 Task: Check the number of homes sold in the last 3 years.
Action: Mouse moved to (680, 216)
Screenshot: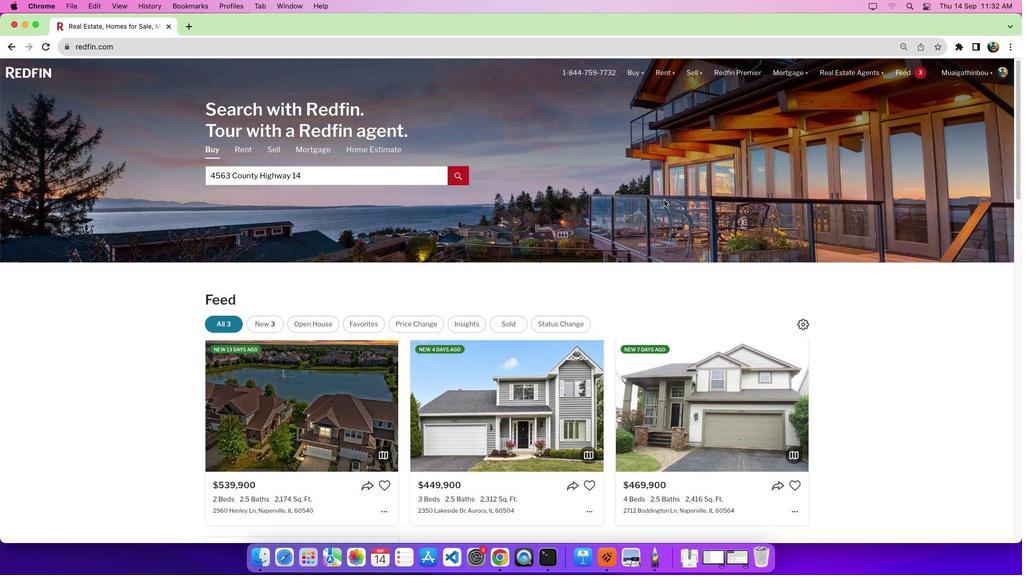 
Action: Mouse scrolled (680, 216) with delta (0, 0)
Screenshot: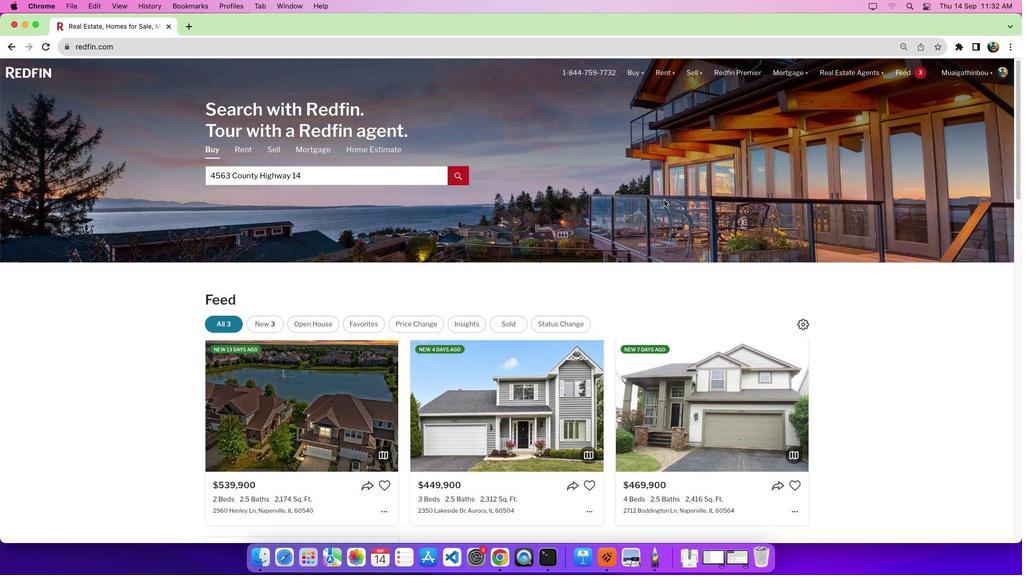 
Action: Mouse moved to (671, 220)
Screenshot: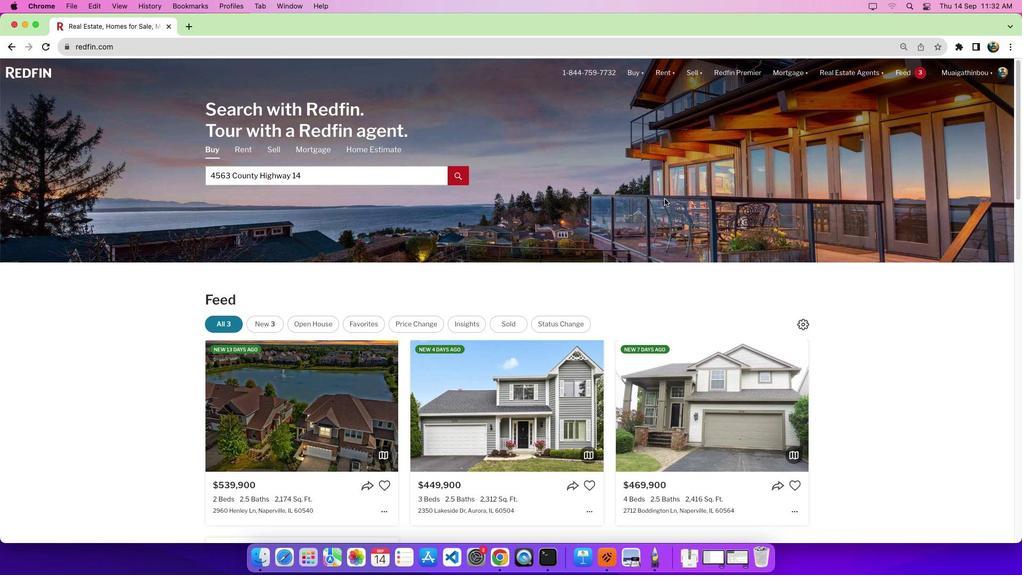 
Action: Mouse scrolled (671, 220) with delta (0, 0)
Screenshot: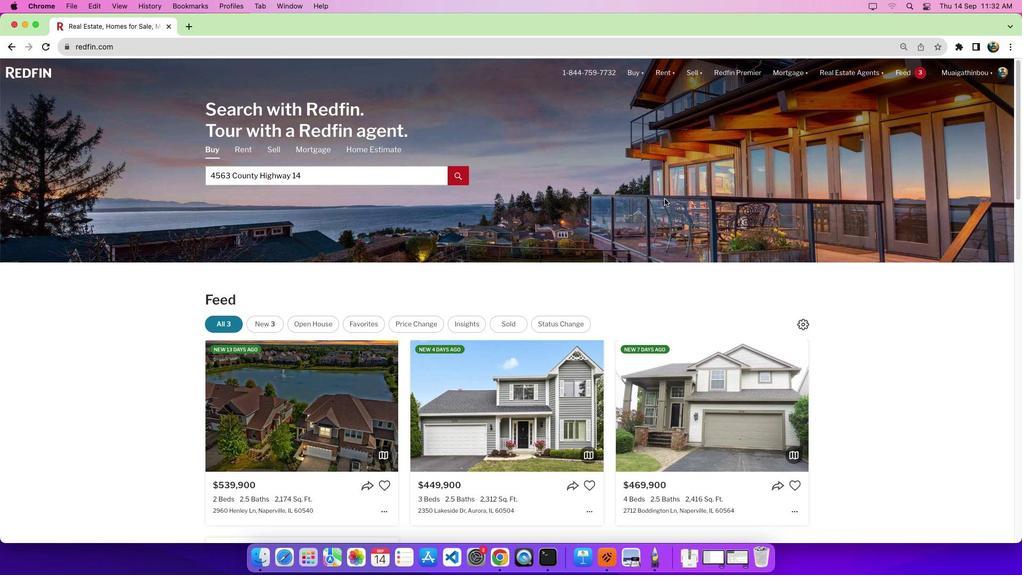 
Action: Mouse moved to (669, 218)
Screenshot: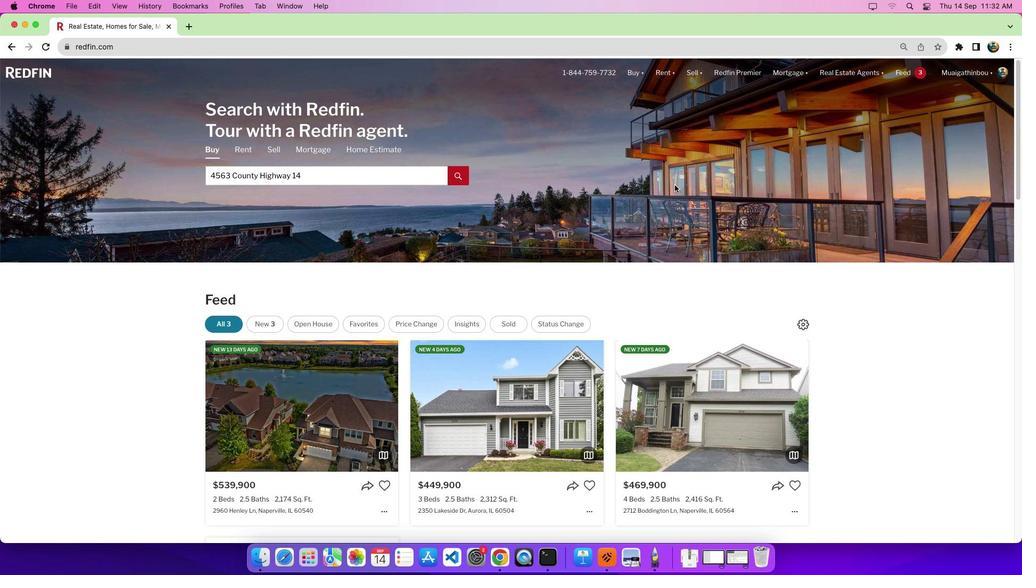 
Action: Mouse scrolled (669, 218) with delta (0, 4)
Screenshot: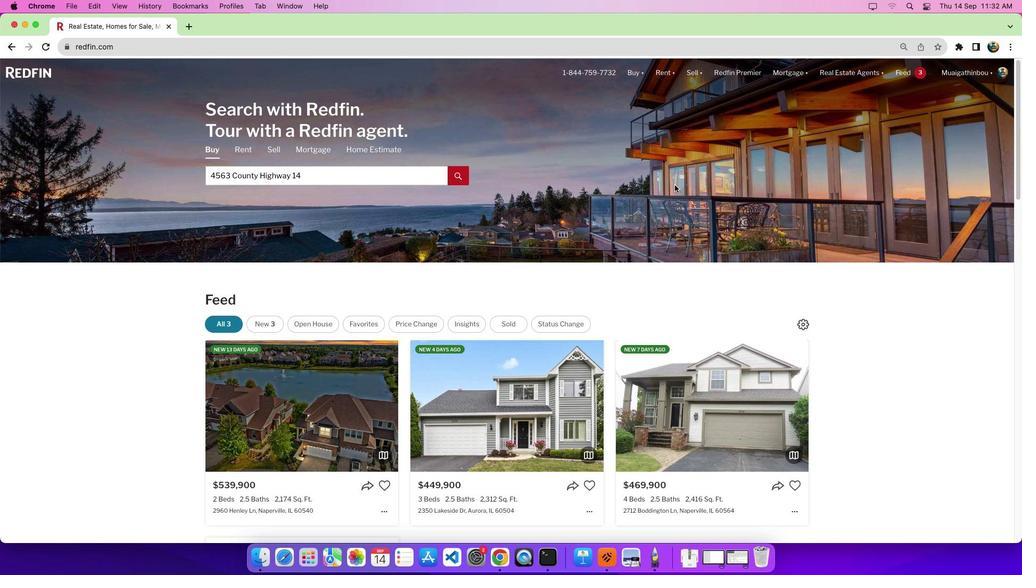 
Action: Mouse moved to (664, 200)
Screenshot: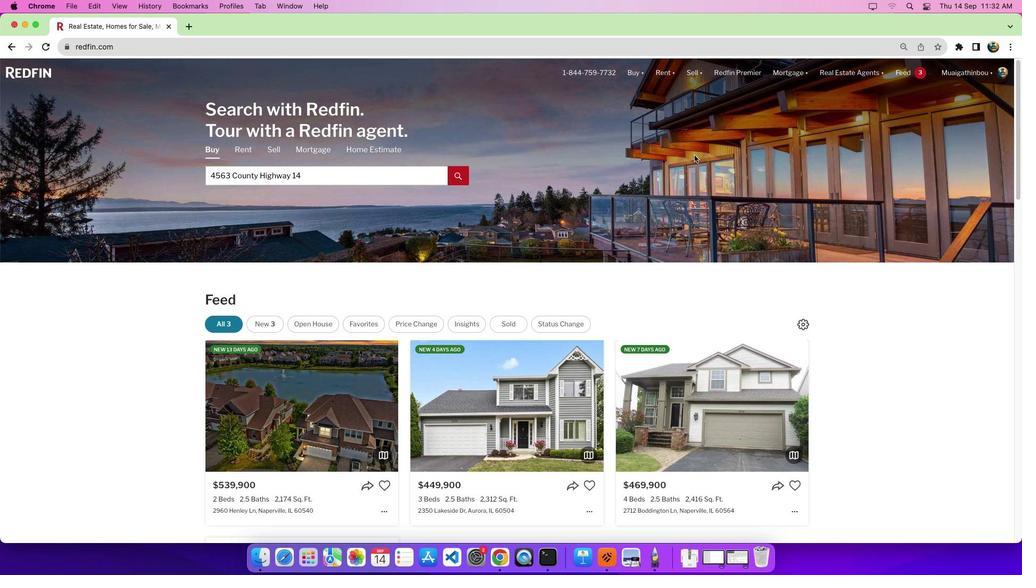 
Action: Mouse scrolled (664, 200) with delta (0, 6)
Screenshot: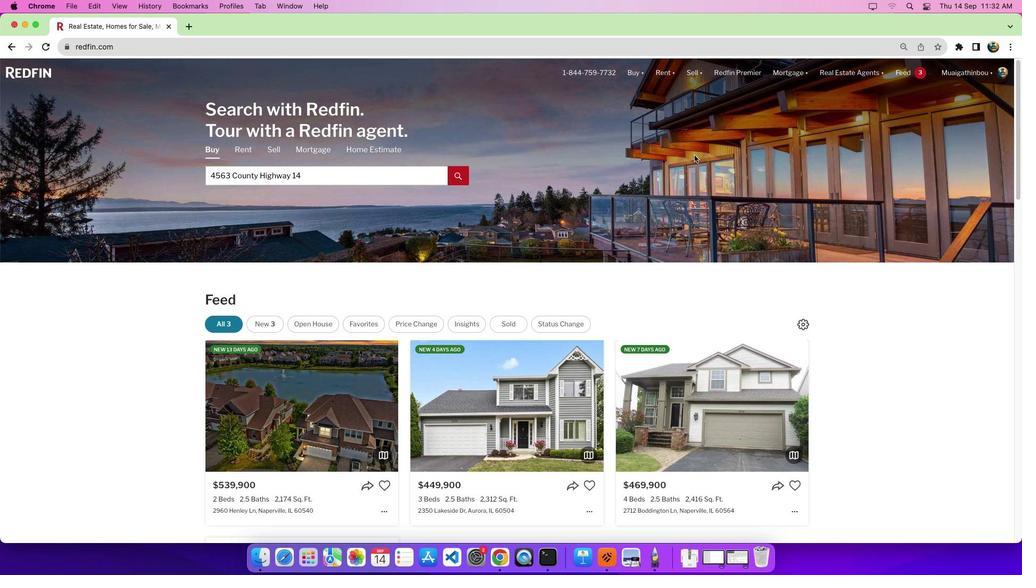 
Action: Mouse moved to (821, 150)
Screenshot: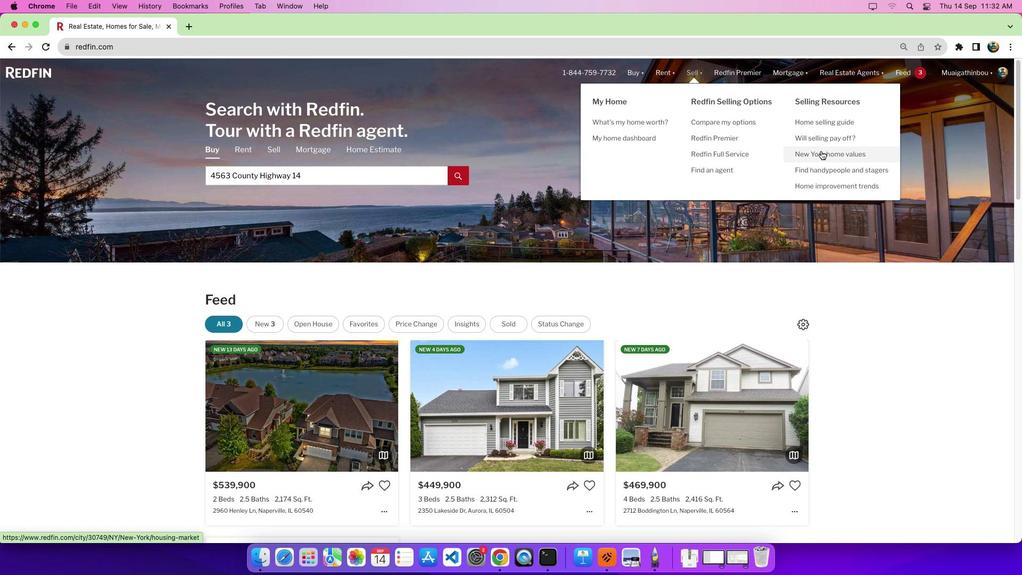 
Action: Mouse pressed left at (821, 150)
Screenshot: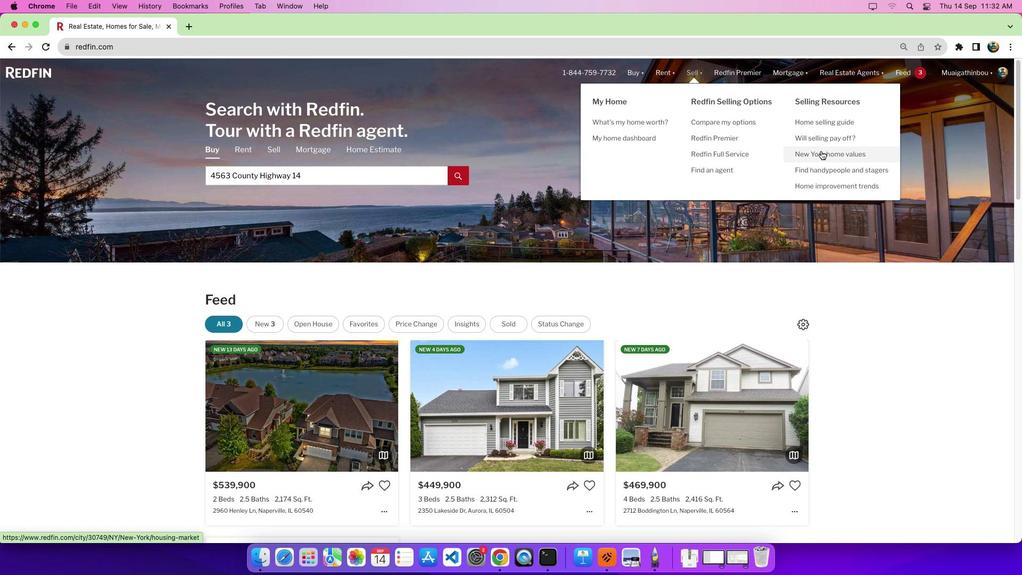 
Action: Mouse moved to (371, 217)
Screenshot: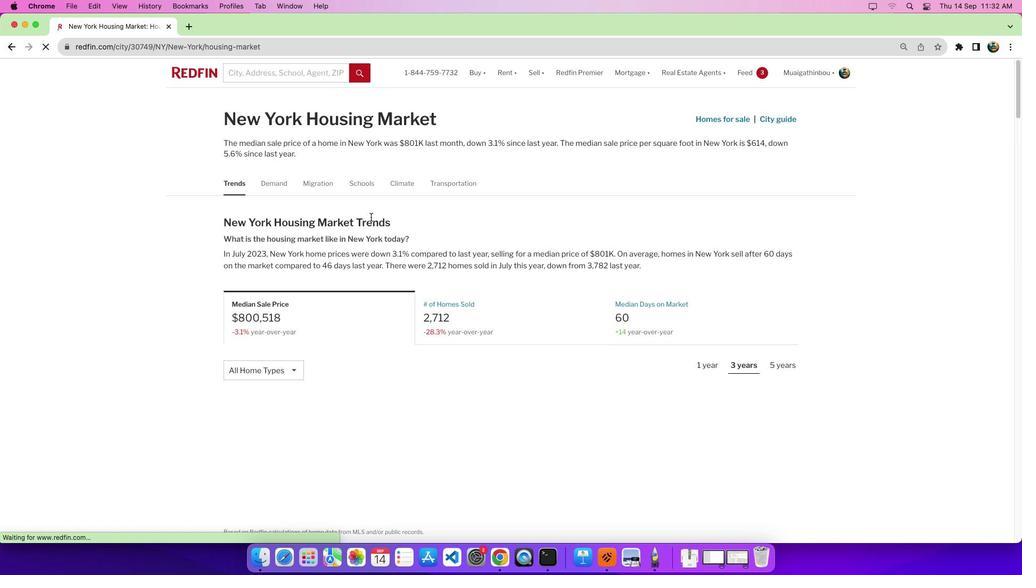 
Action: Mouse scrolled (371, 217) with delta (0, 0)
Screenshot: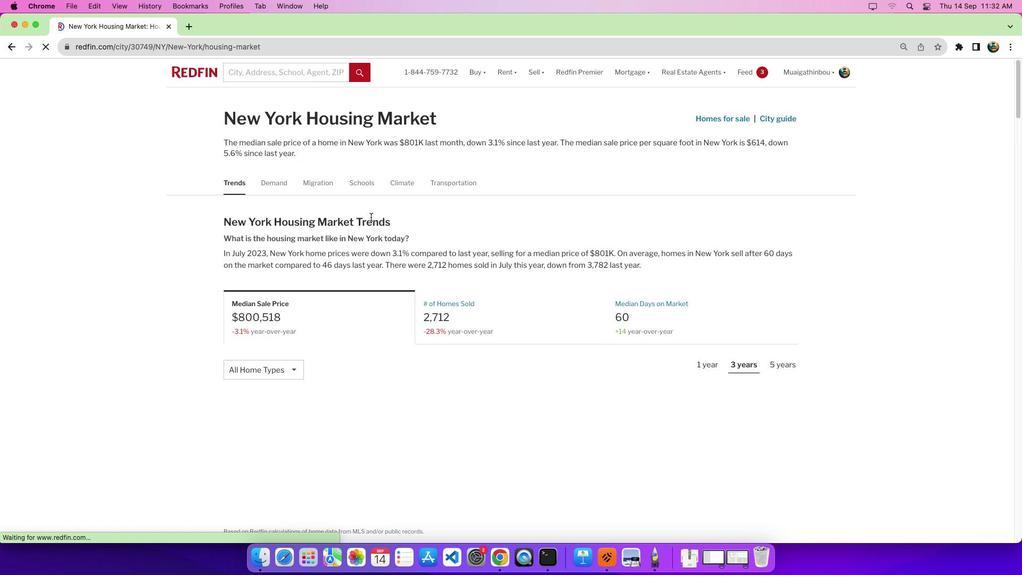 
Action: Mouse scrolled (371, 217) with delta (0, 0)
Screenshot: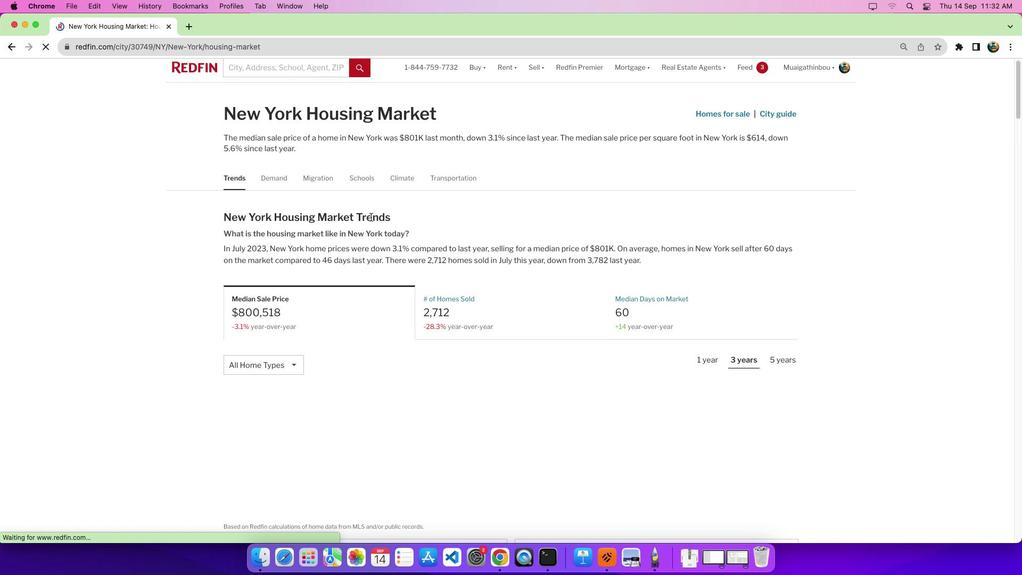 
Action: Mouse scrolled (371, 217) with delta (0, 0)
Screenshot: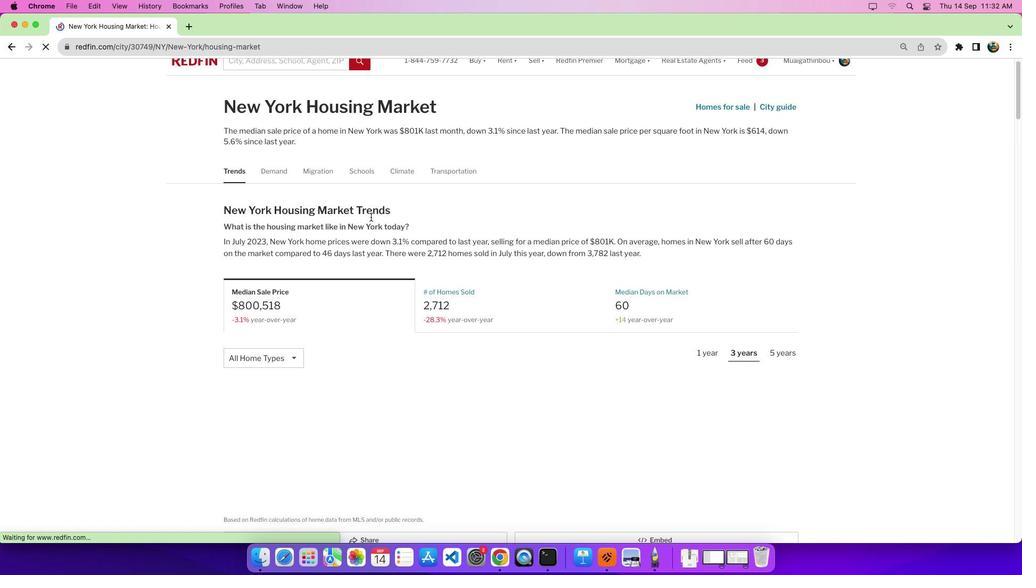 
Action: Mouse moved to (455, 275)
Screenshot: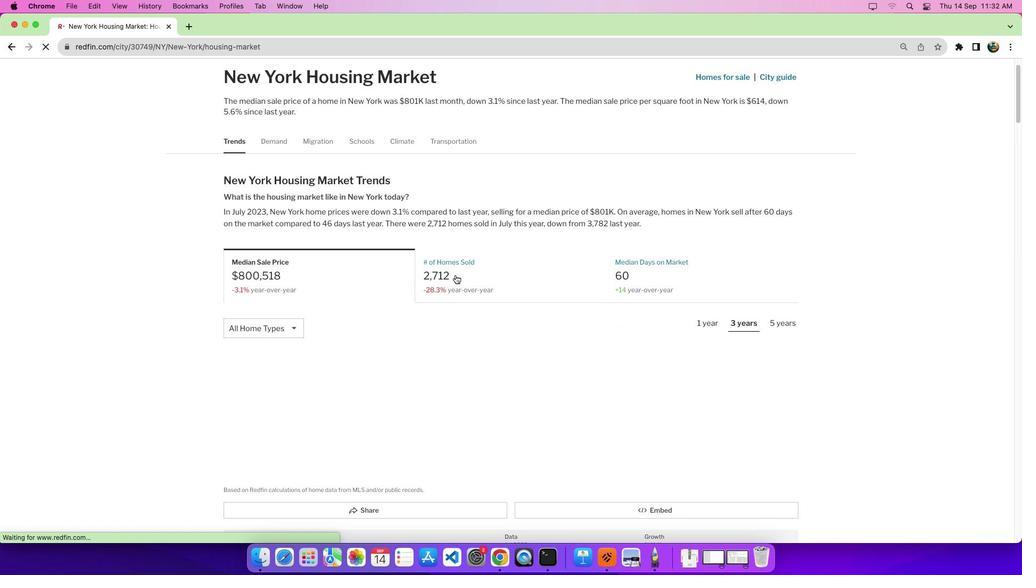 
Action: Mouse pressed left at (455, 275)
Screenshot: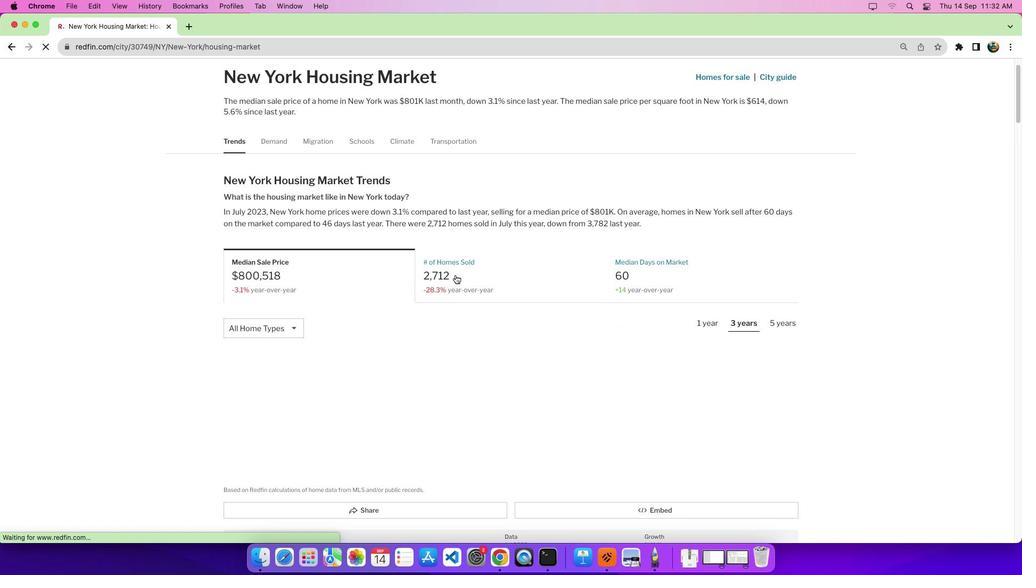
Action: Mouse moved to (455, 276)
Screenshot: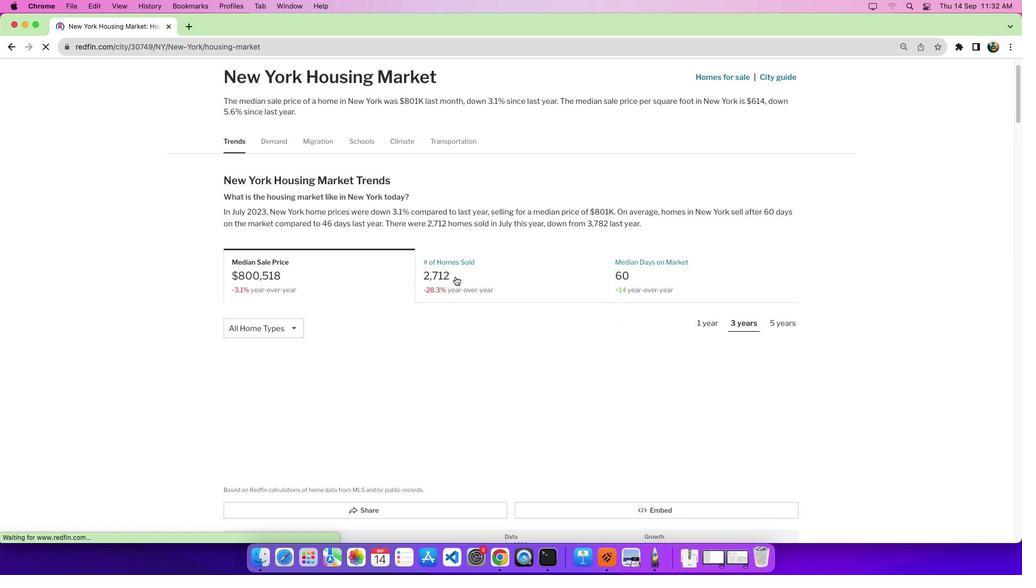 
Action: Mouse pressed left at (455, 276)
Screenshot: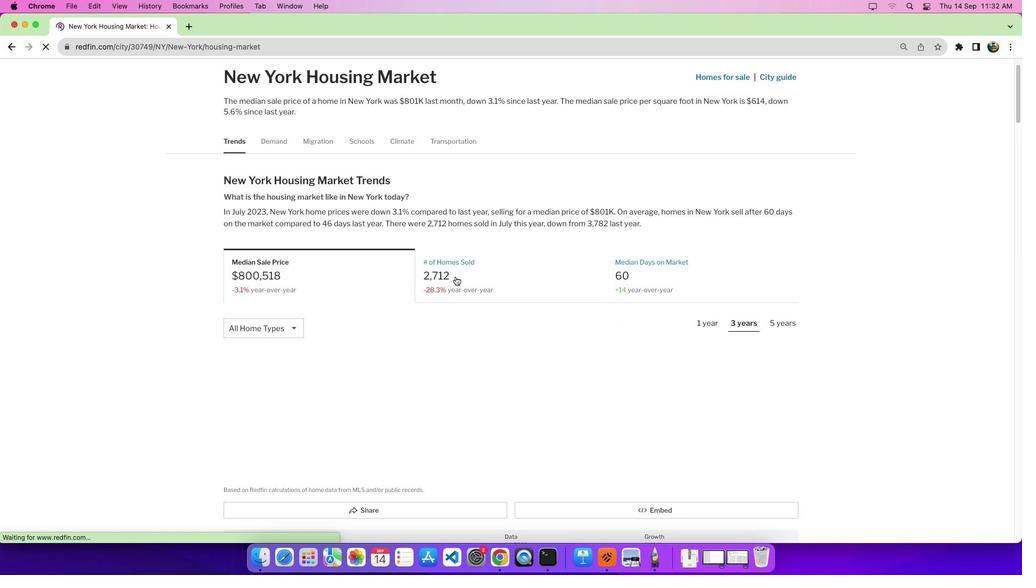 
Action: Mouse moved to (443, 274)
Screenshot: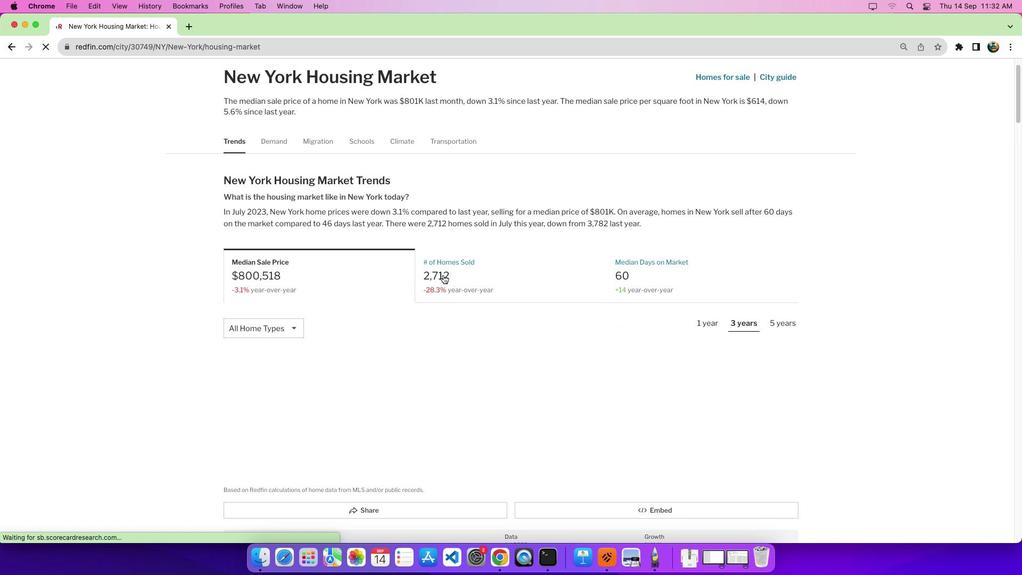 
Action: Mouse pressed left at (443, 274)
Screenshot: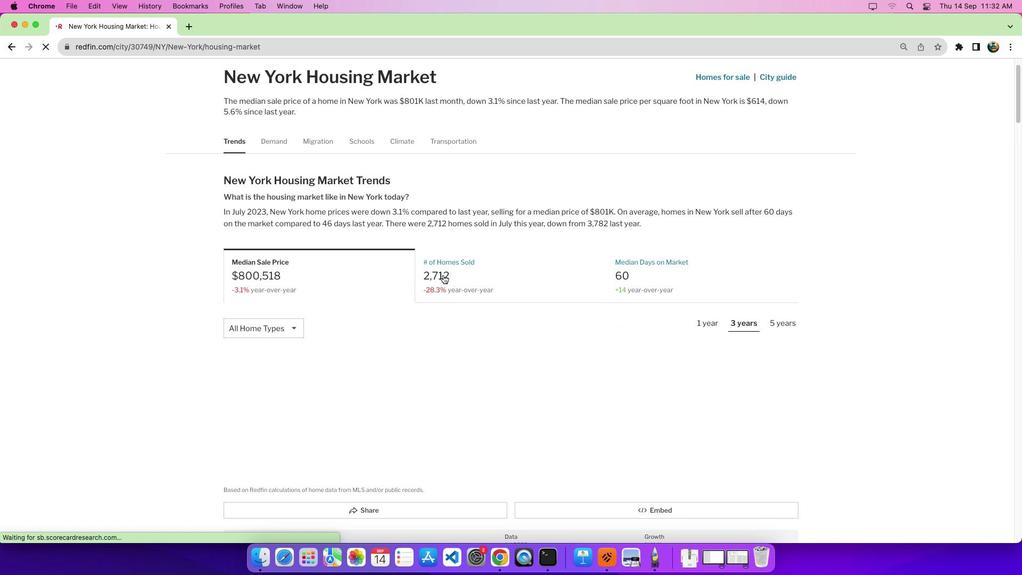 
Action: Mouse moved to (526, 316)
Screenshot: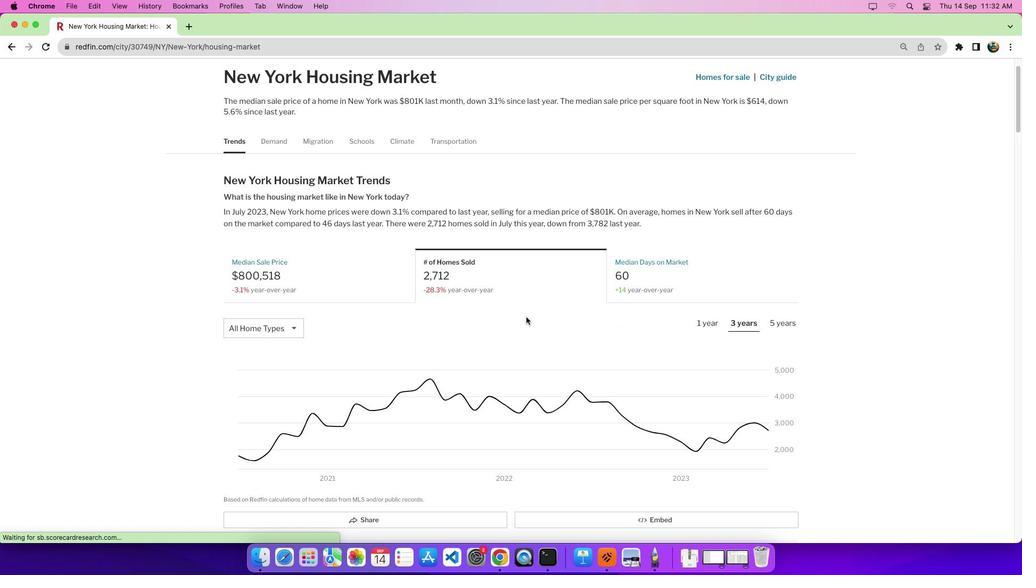 
Action: Mouse scrolled (526, 316) with delta (0, 0)
Screenshot: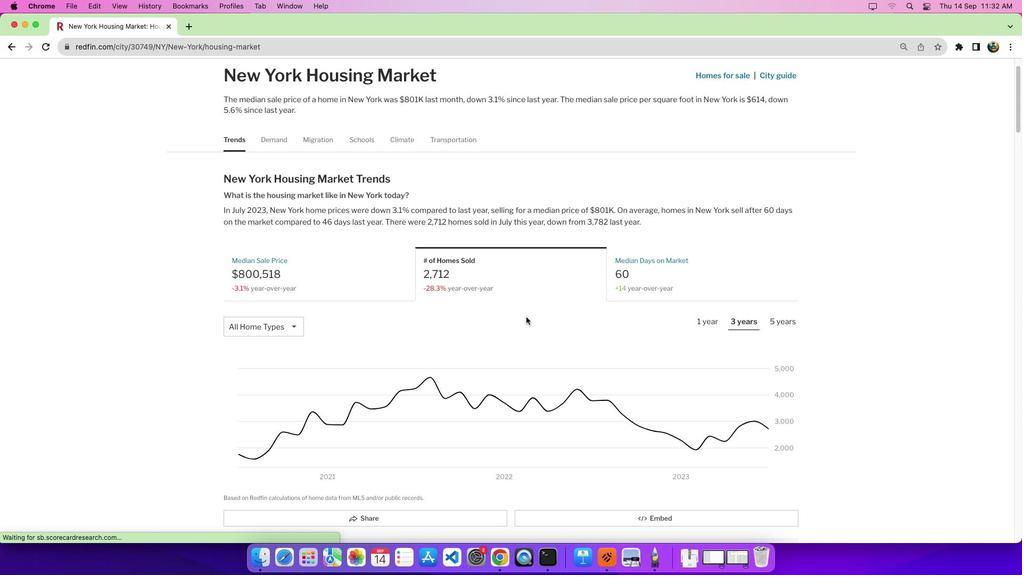 
Action: Mouse scrolled (526, 316) with delta (0, 0)
Screenshot: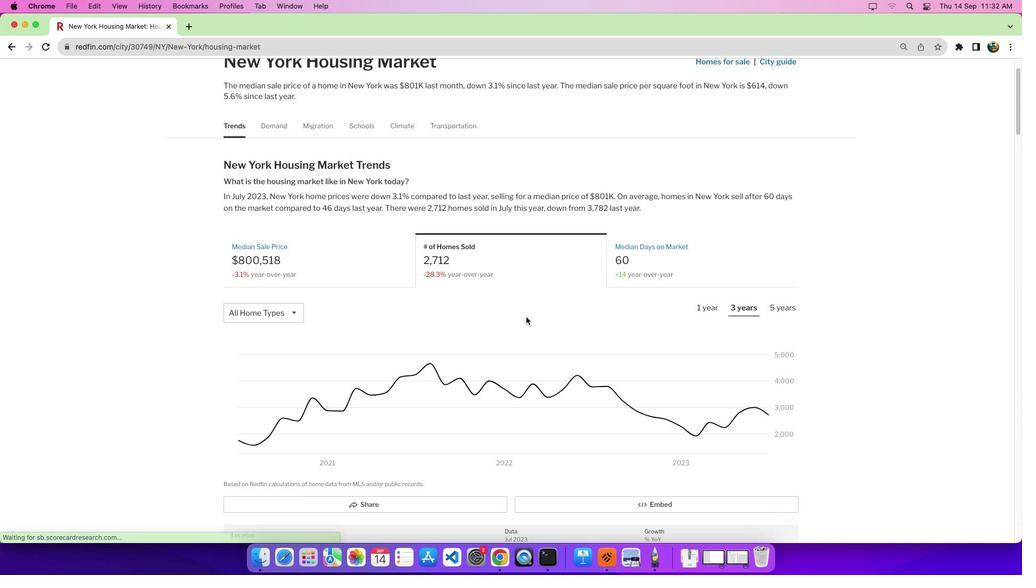 
Action: Mouse moved to (695, 314)
Screenshot: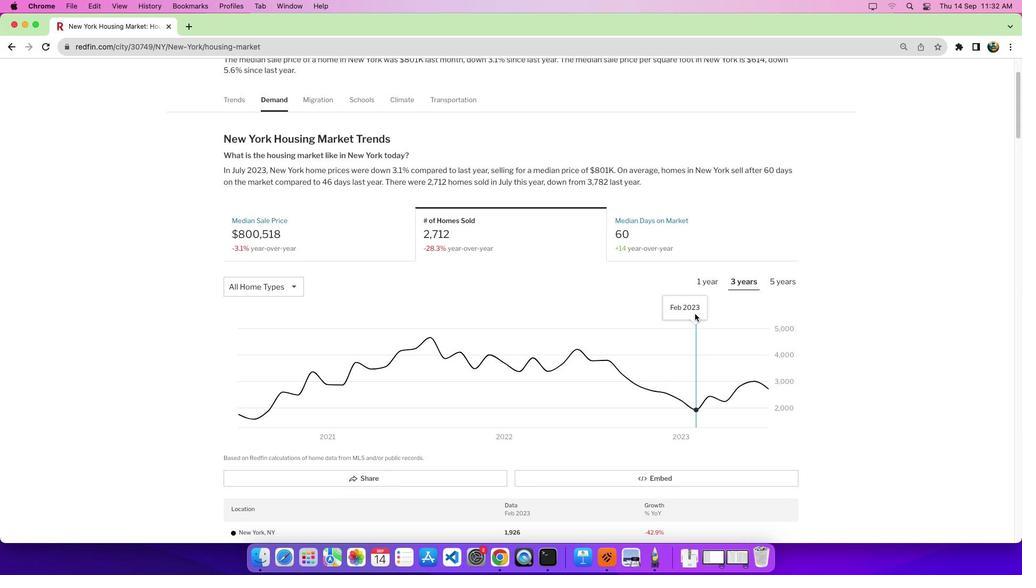 
Action: Mouse scrolled (695, 314) with delta (0, 0)
Screenshot: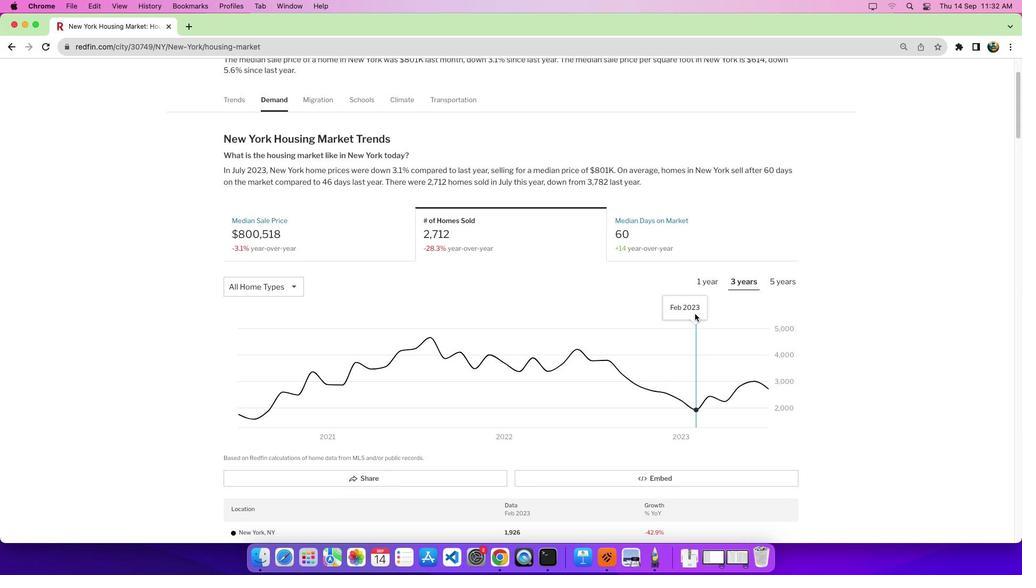 
Action: Mouse moved to (695, 314)
Screenshot: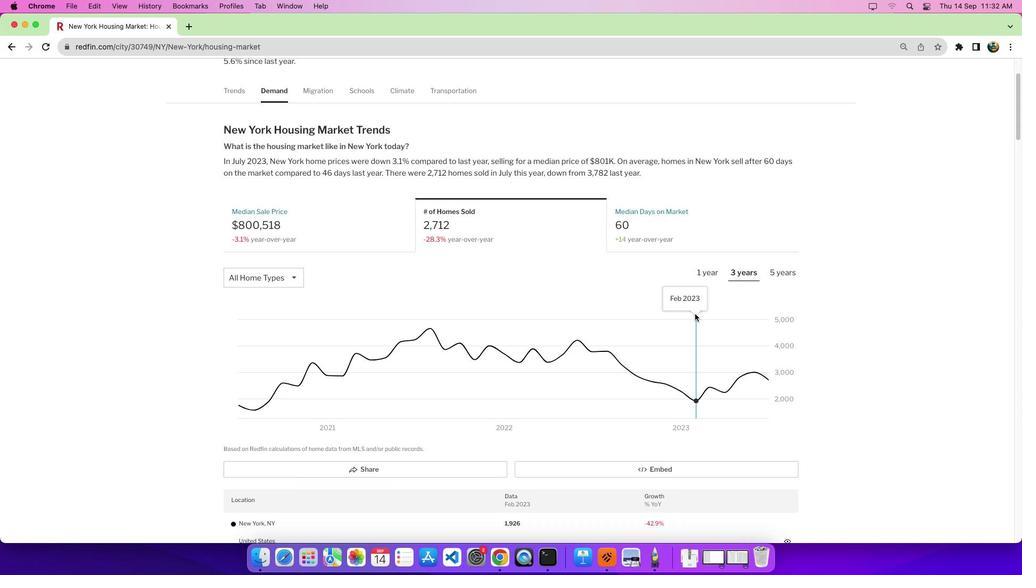 
Action: Mouse scrolled (695, 314) with delta (0, 0)
Screenshot: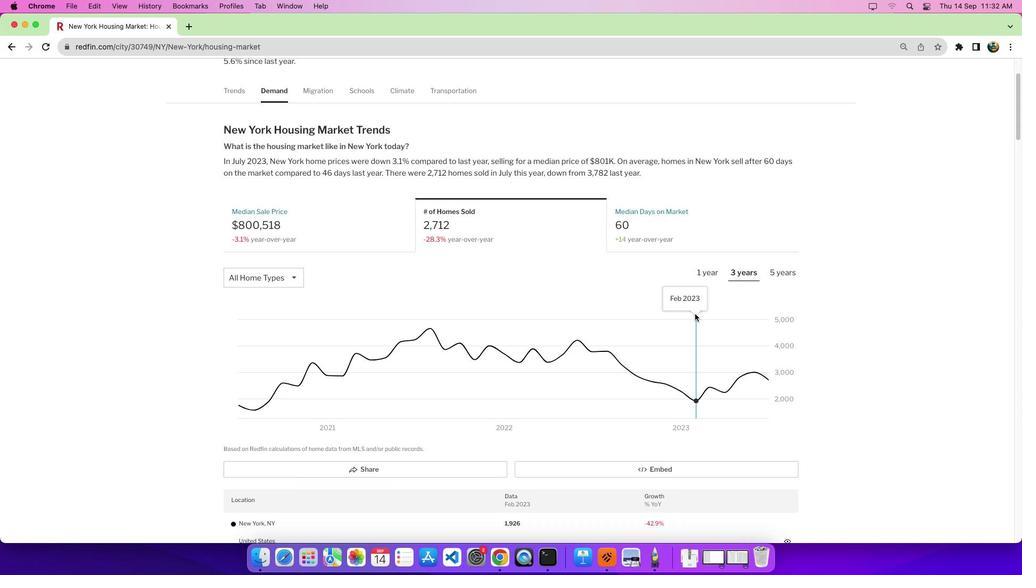 
Action: Mouse scrolled (695, 314) with delta (0, 0)
Screenshot: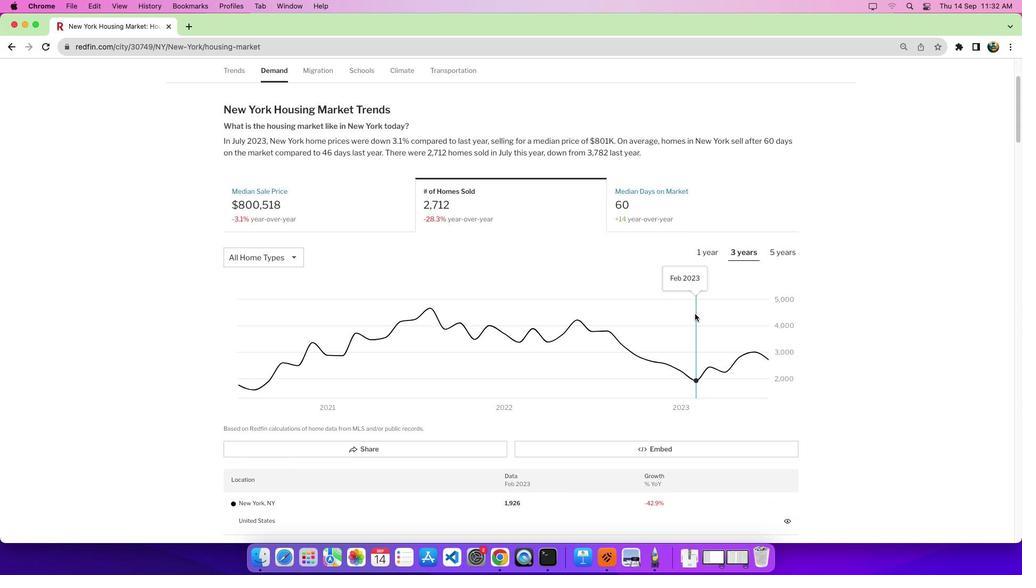 
Action: Mouse moved to (633, 312)
Screenshot: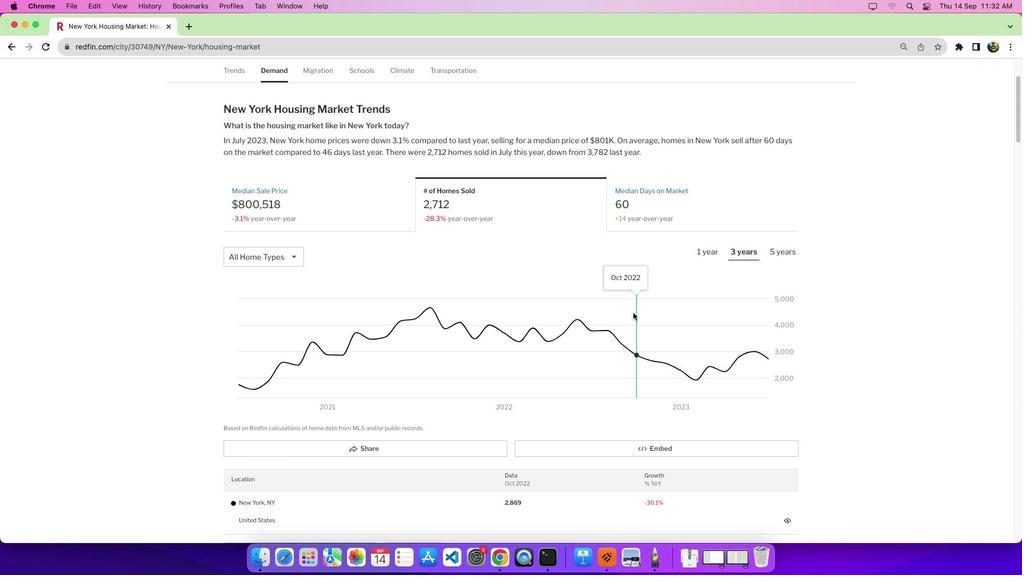 
